 Task: Select the option "Any Workspace member" in the board creation restrictions.
Action: Mouse pressed left at (950, 432)
Screenshot: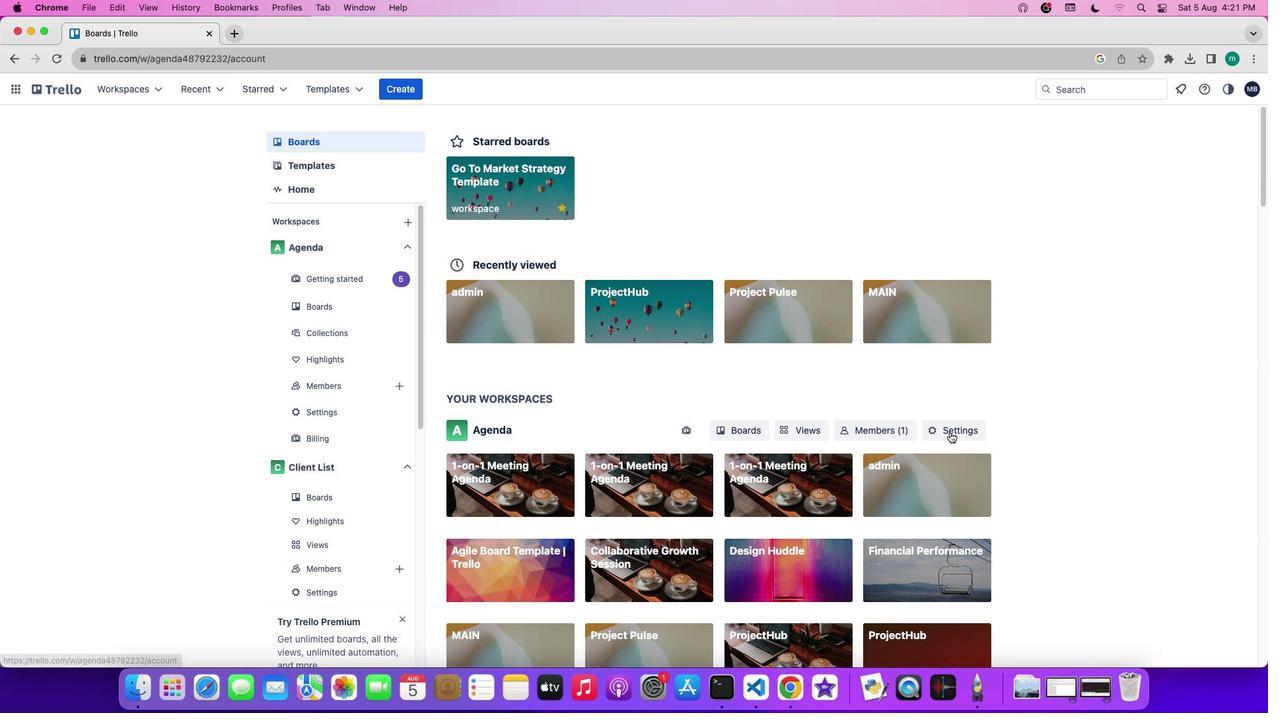 
Action: Mouse moved to (871, 475)
Screenshot: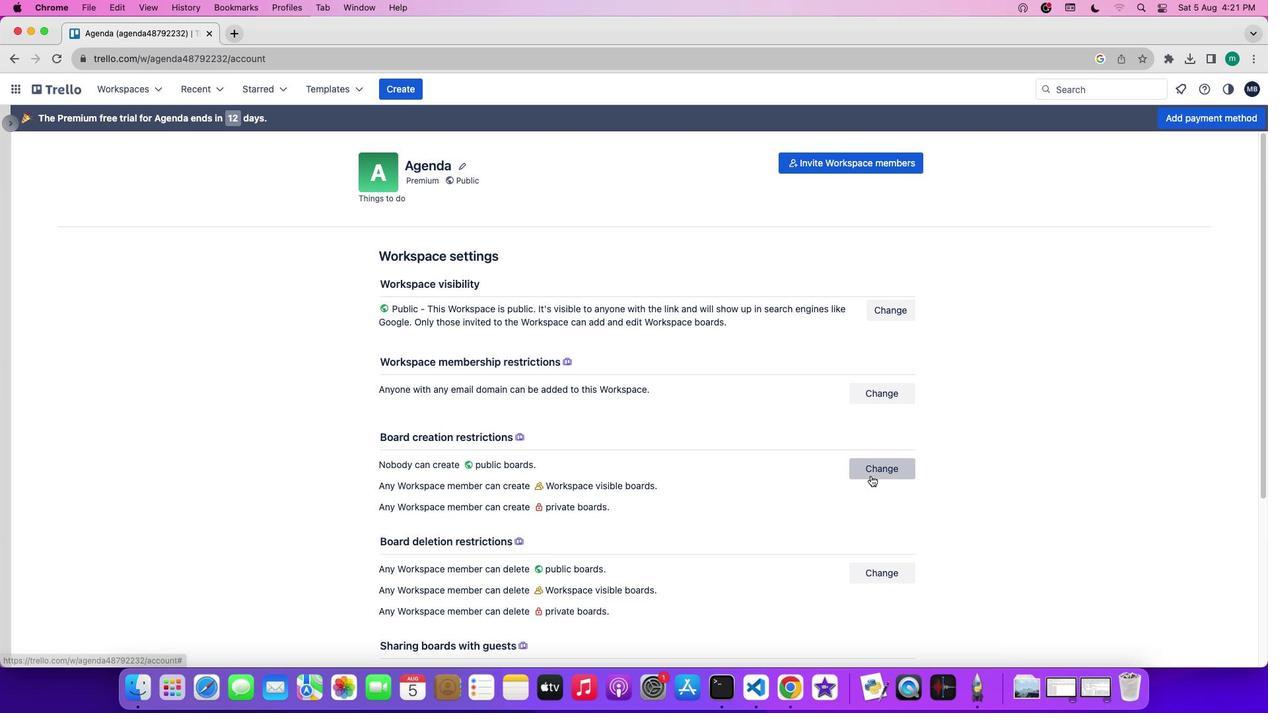 
Action: Mouse pressed left at (871, 475)
Screenshot: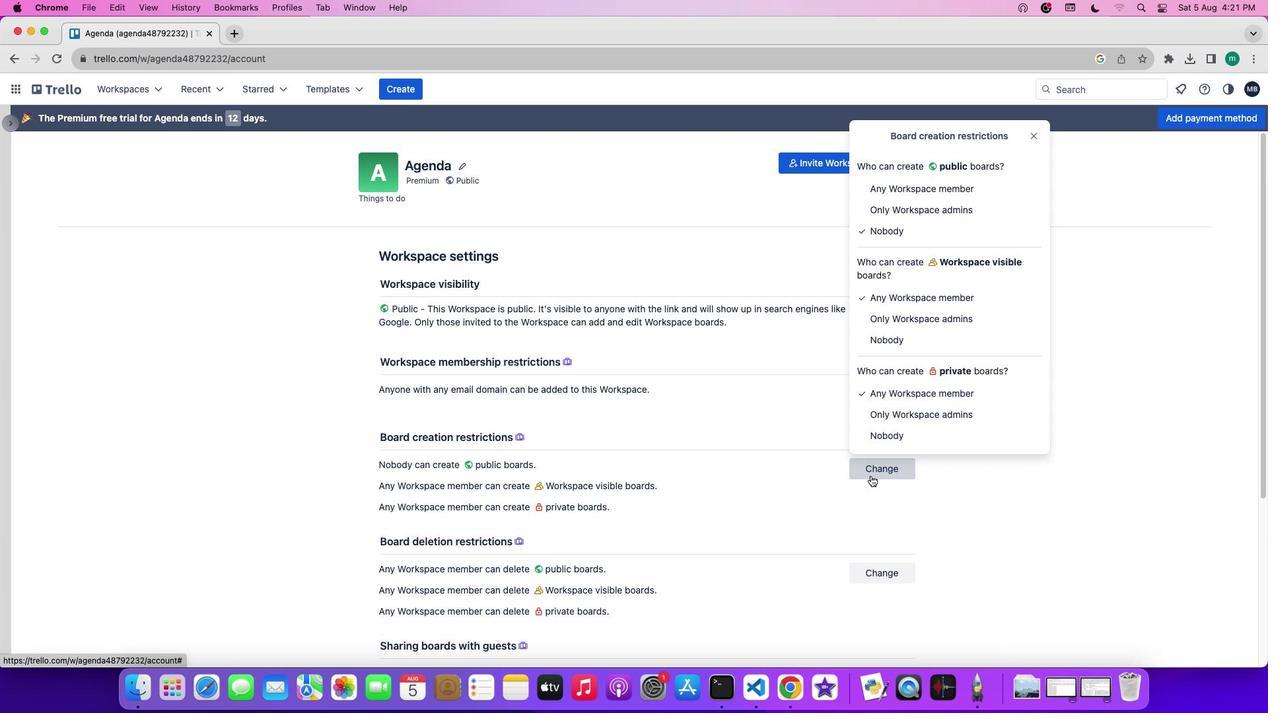 
Action: Mouse moved to (926, 294)
Screenshot: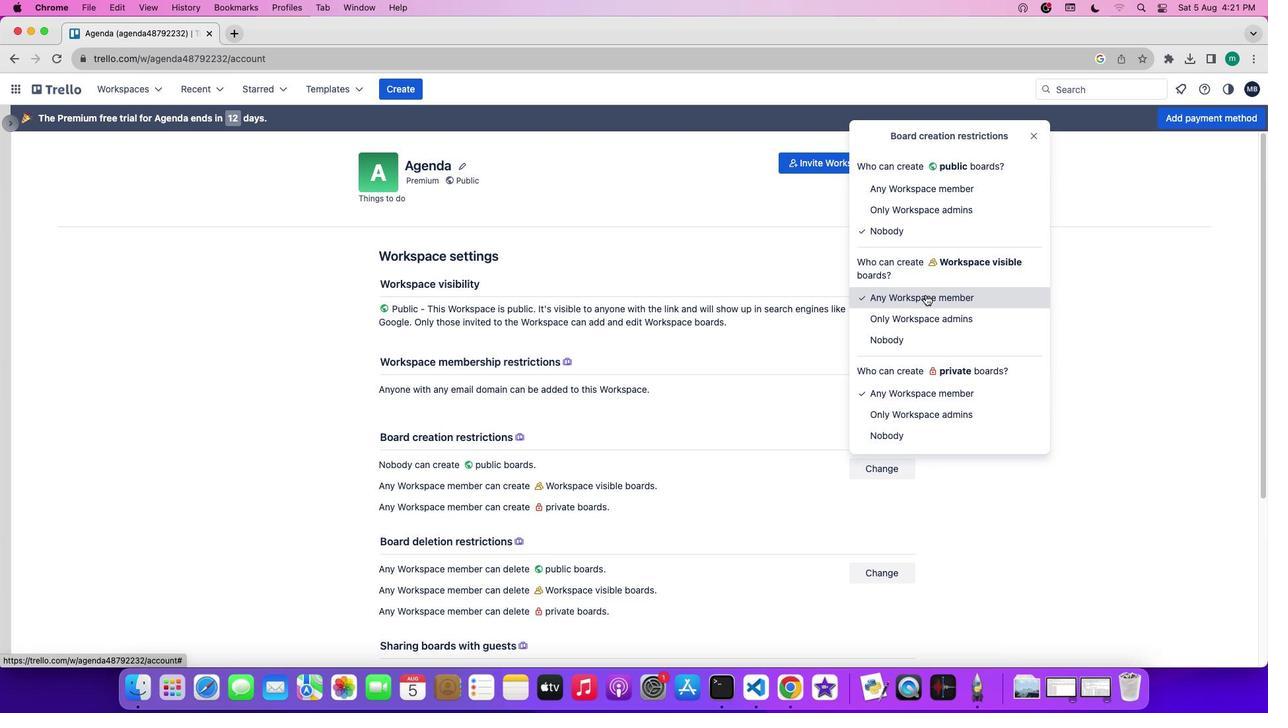 
Action: Mouse pressed left at (926, 294)
Screenshot: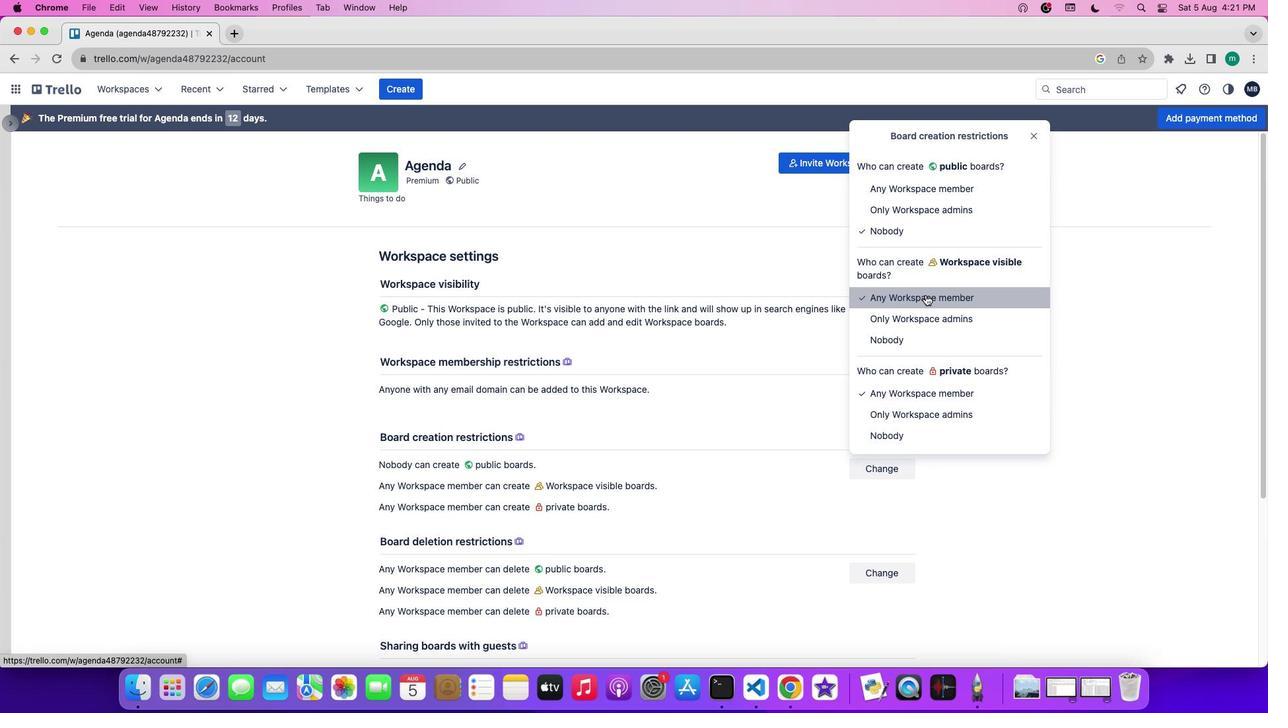 
Action: Mouse moved to (1138, 325)
Screenshot: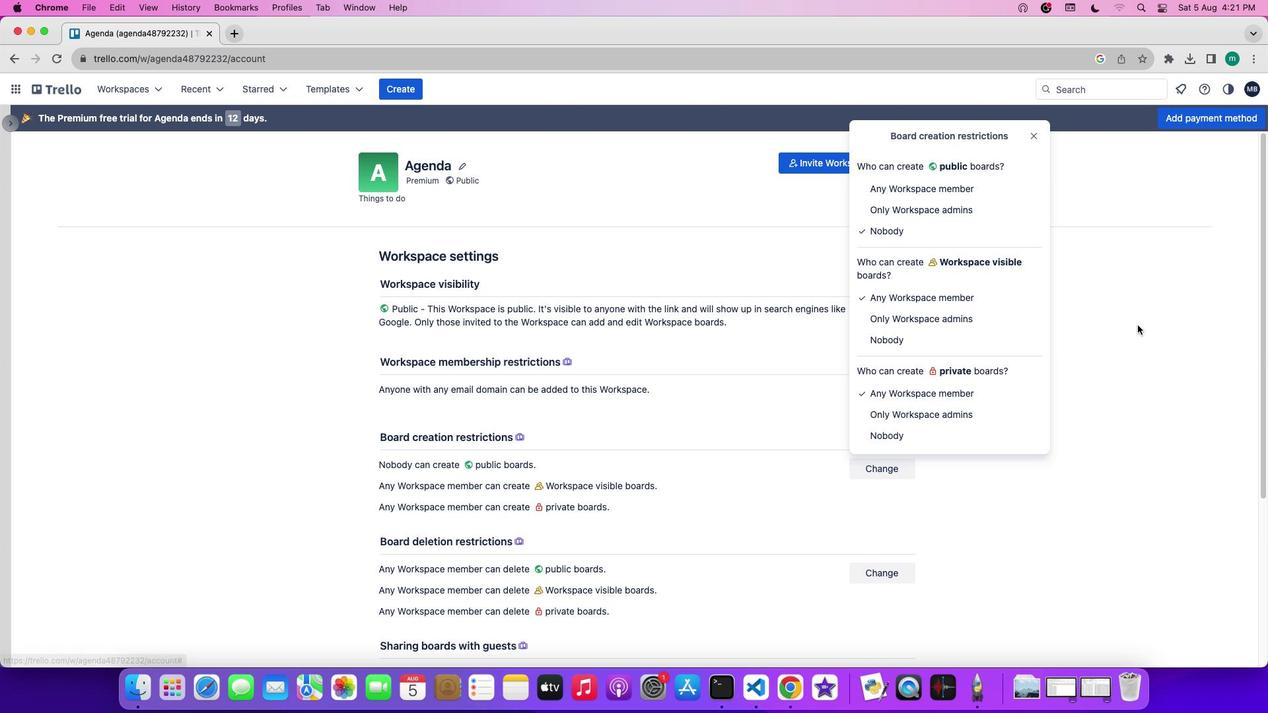 
